 Task: Change the notifications settings to automatically watch repositories.
Action: Mouse moved to (1073, 108)
Screenshot: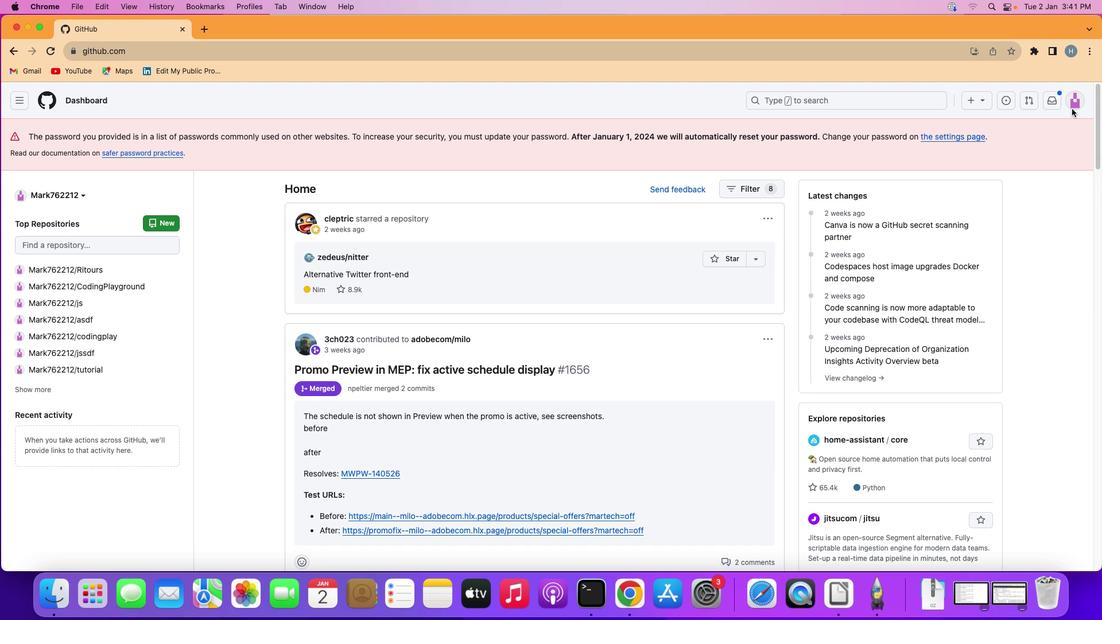 
Action: Mouse pressed left at (1073, 108)
Screenshot: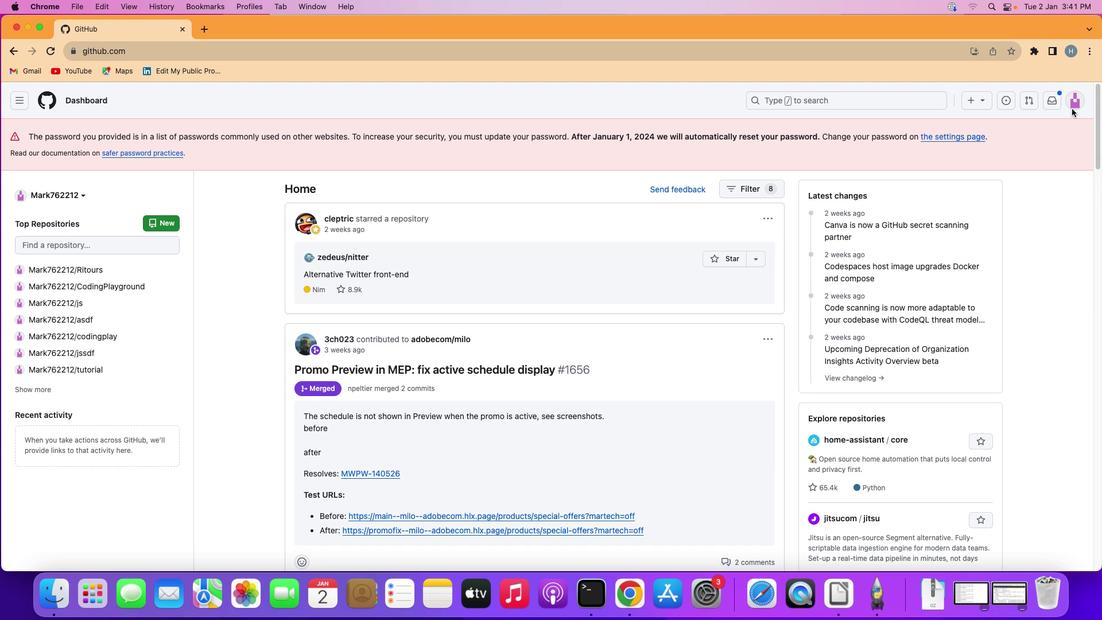 
Action: Mouse moved to (1075, 100)
Screenshot: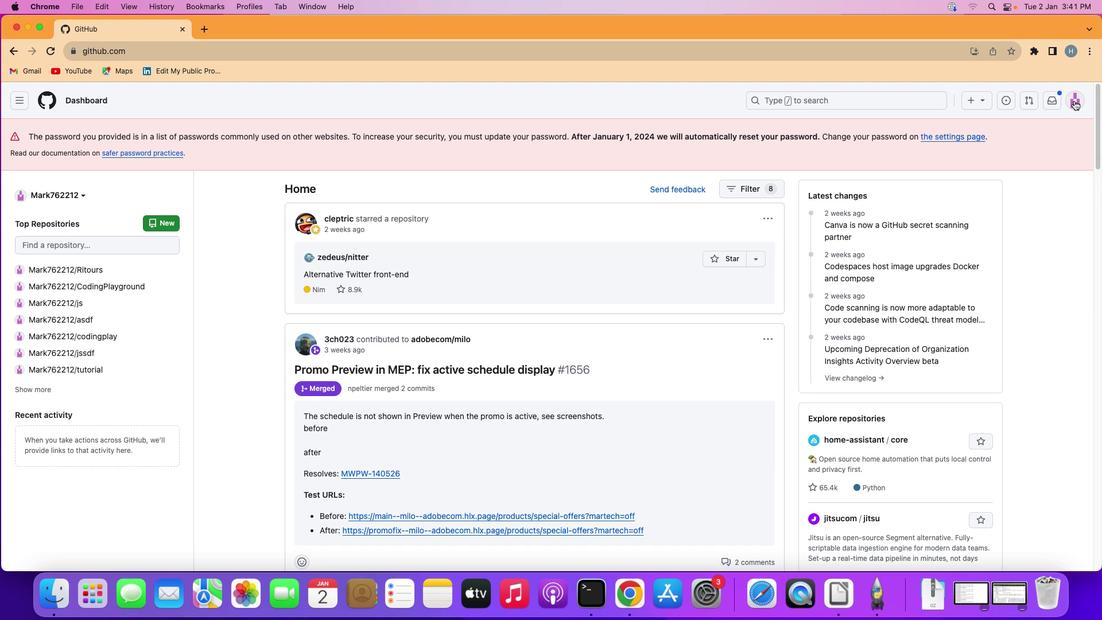 
Action: Mouse pressed left at (1075, 100)
Screenshot: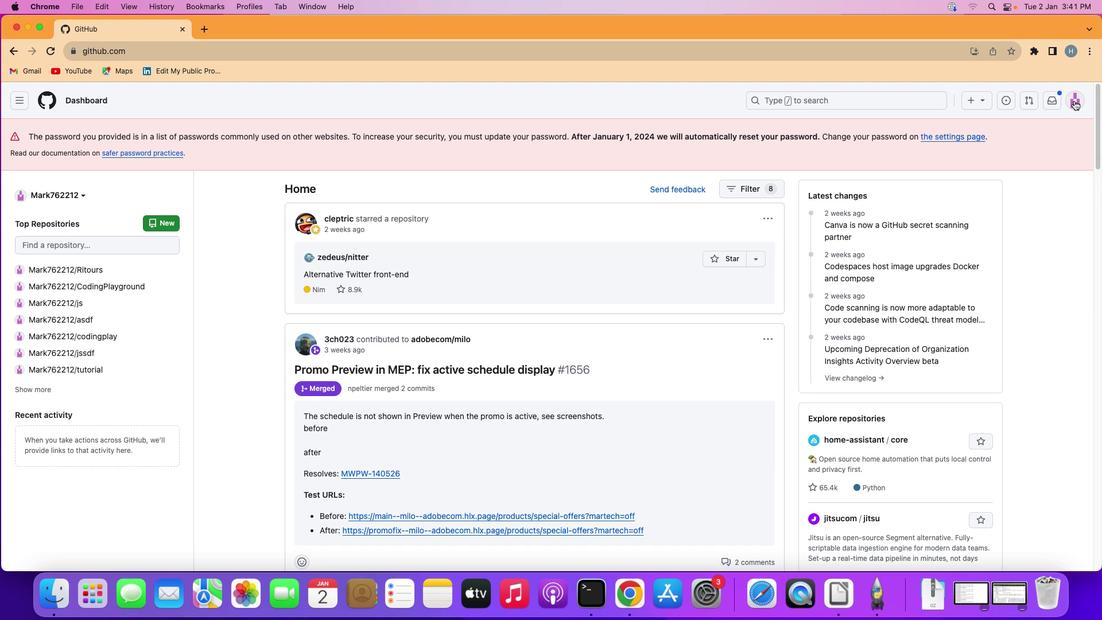 
Action: Mouse moved to (995, 421)
Screenshot: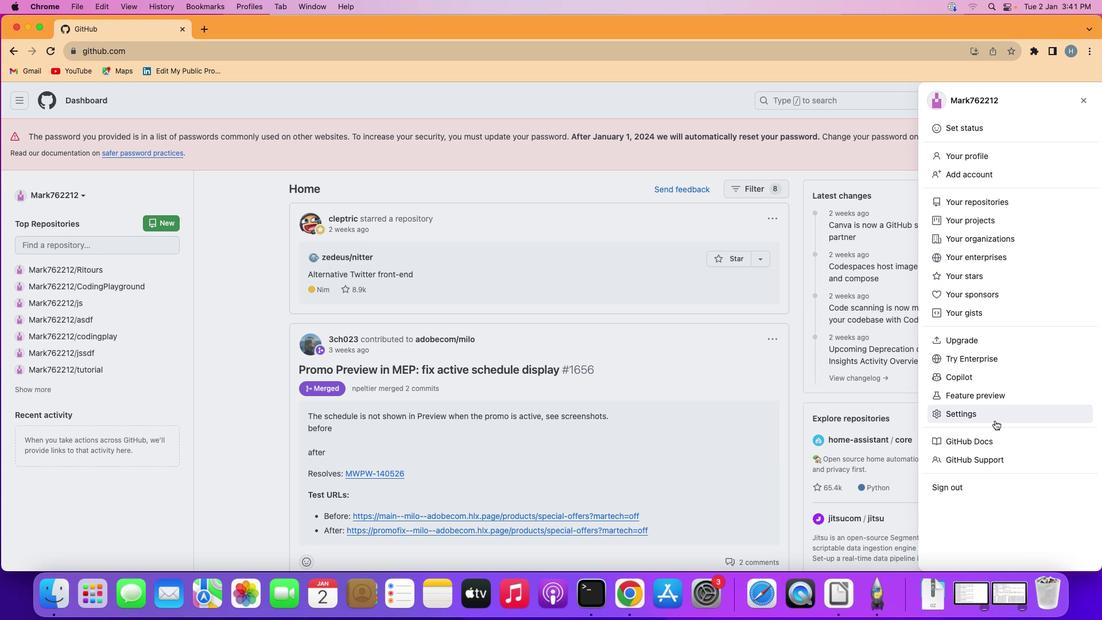 
Action: Mouse pressed left at (995, 421)
Screenshot: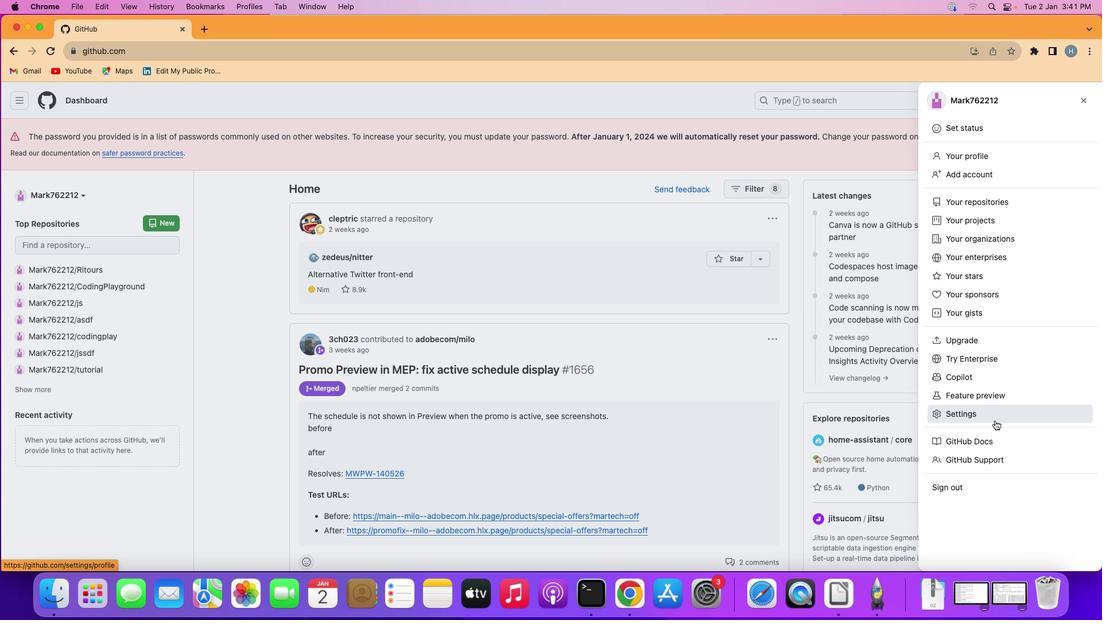 
Action: Mouse moved to (258, 308)
Screenshot: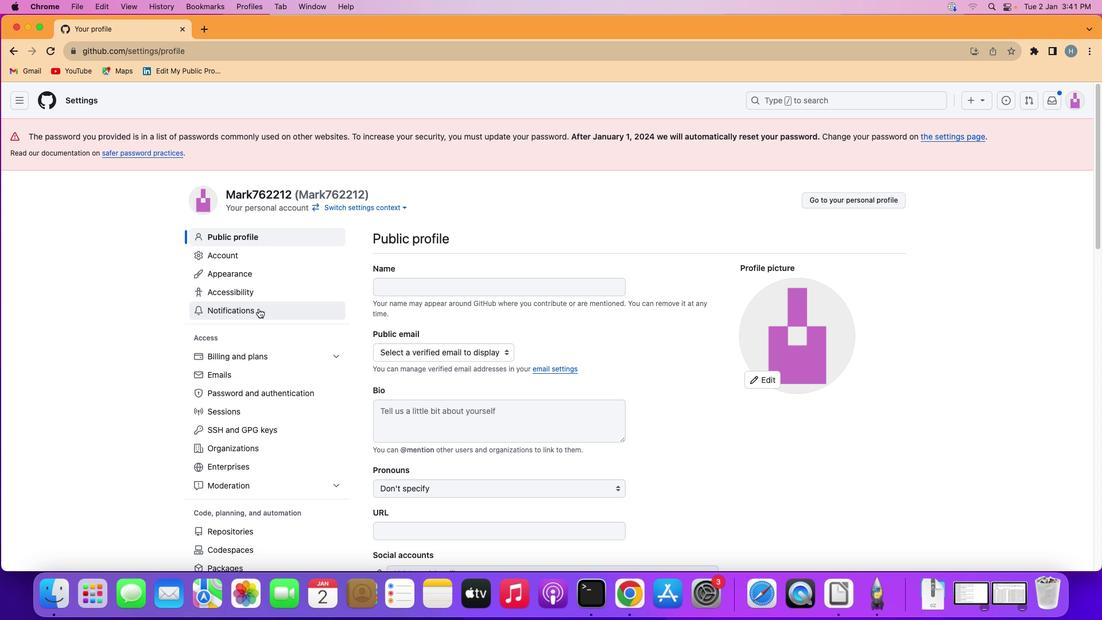 
Action: Mouse pressed left at (258, 308)
Screenshot: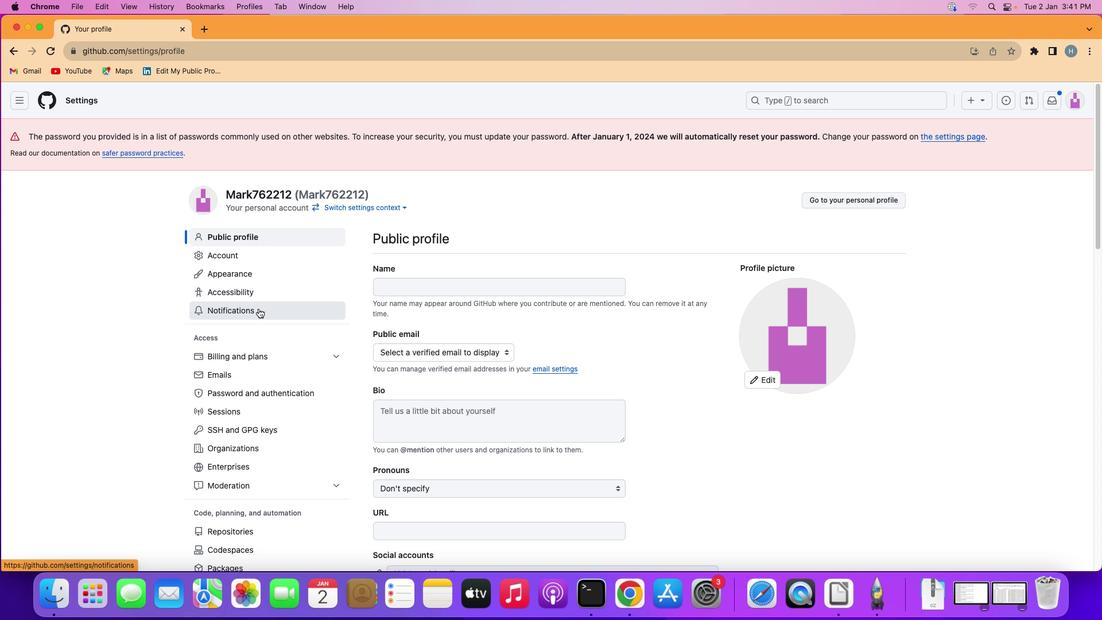 
Action: Mouse moved to (389, 429)
Screenshot: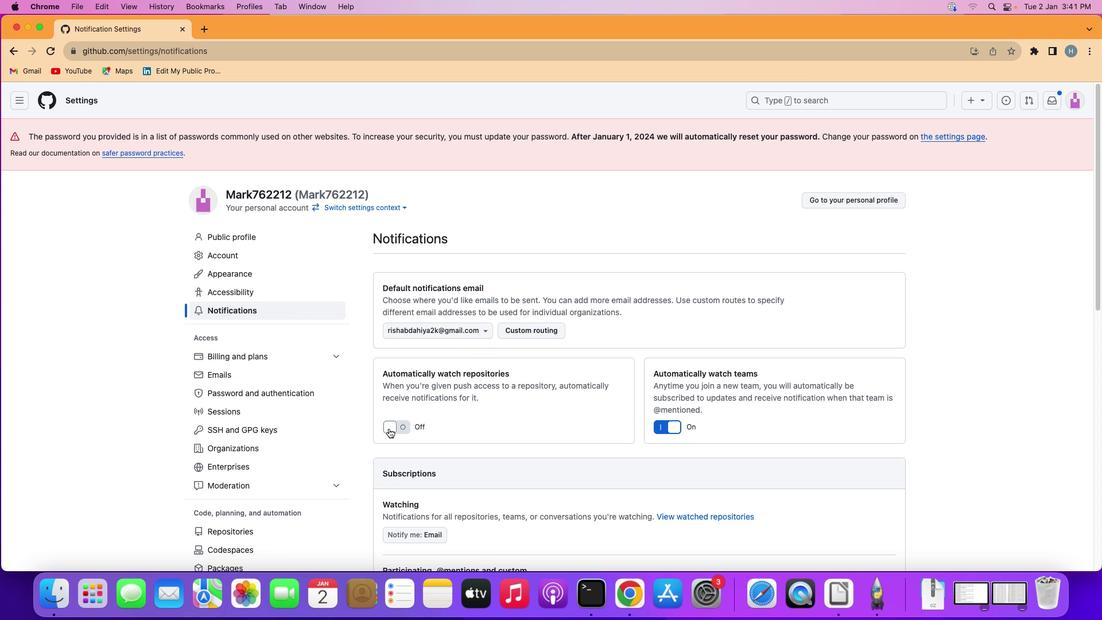 
Action: Mouse pressed left at (389, 429)
Screenshot: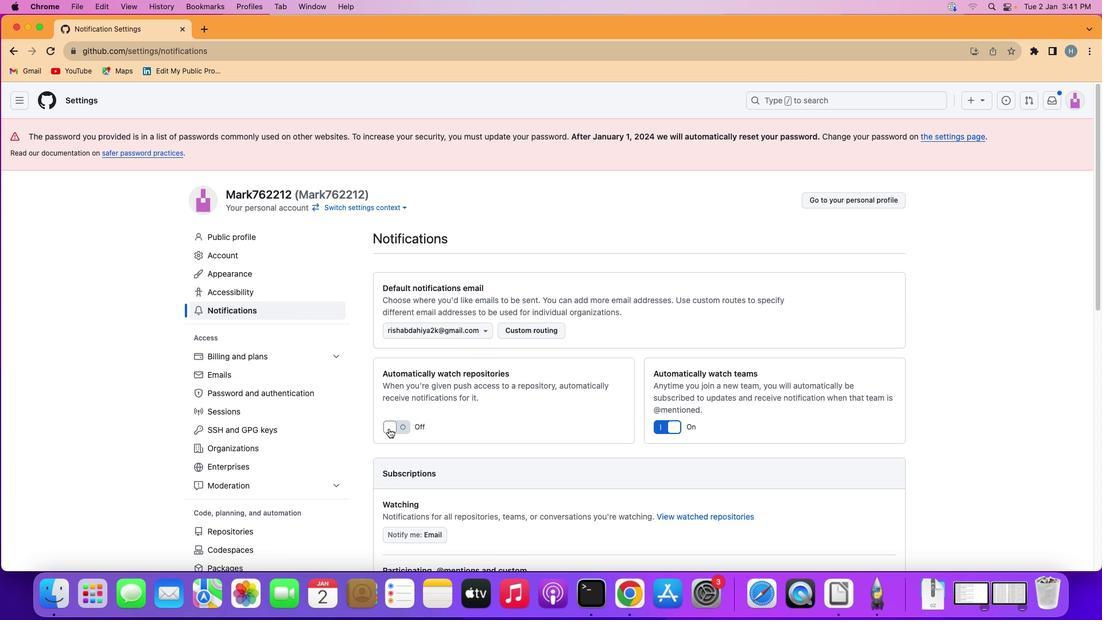 
Action: Mouse moved to (387, 432)
Screenshot: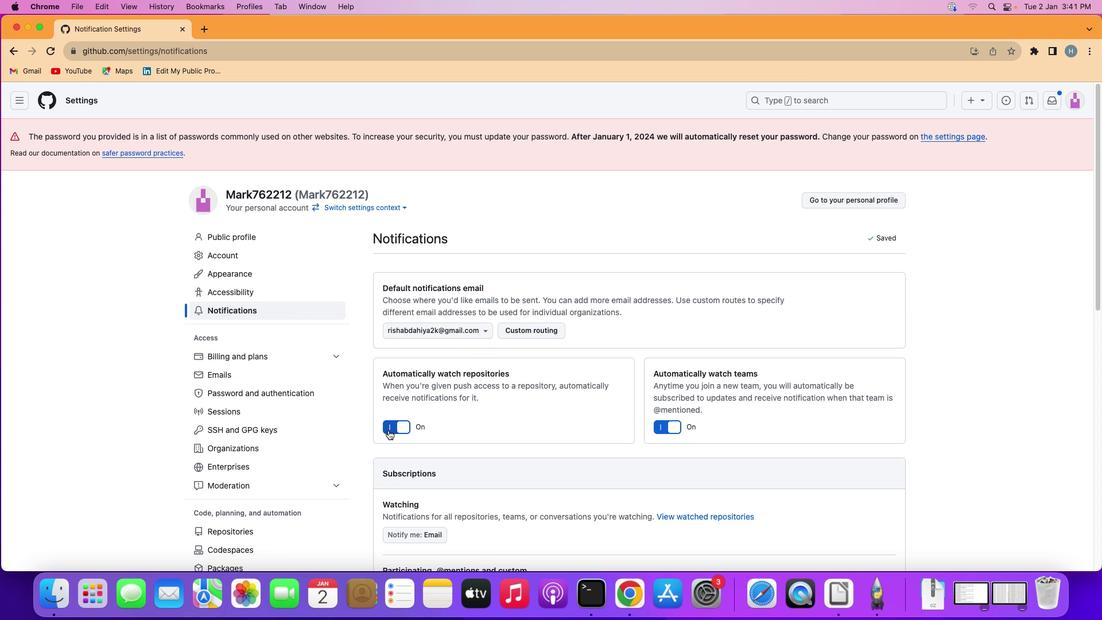 
